 Task: Horizontally align the page to the left.
Action: Mouse moved to (47, 83)
Screenshot: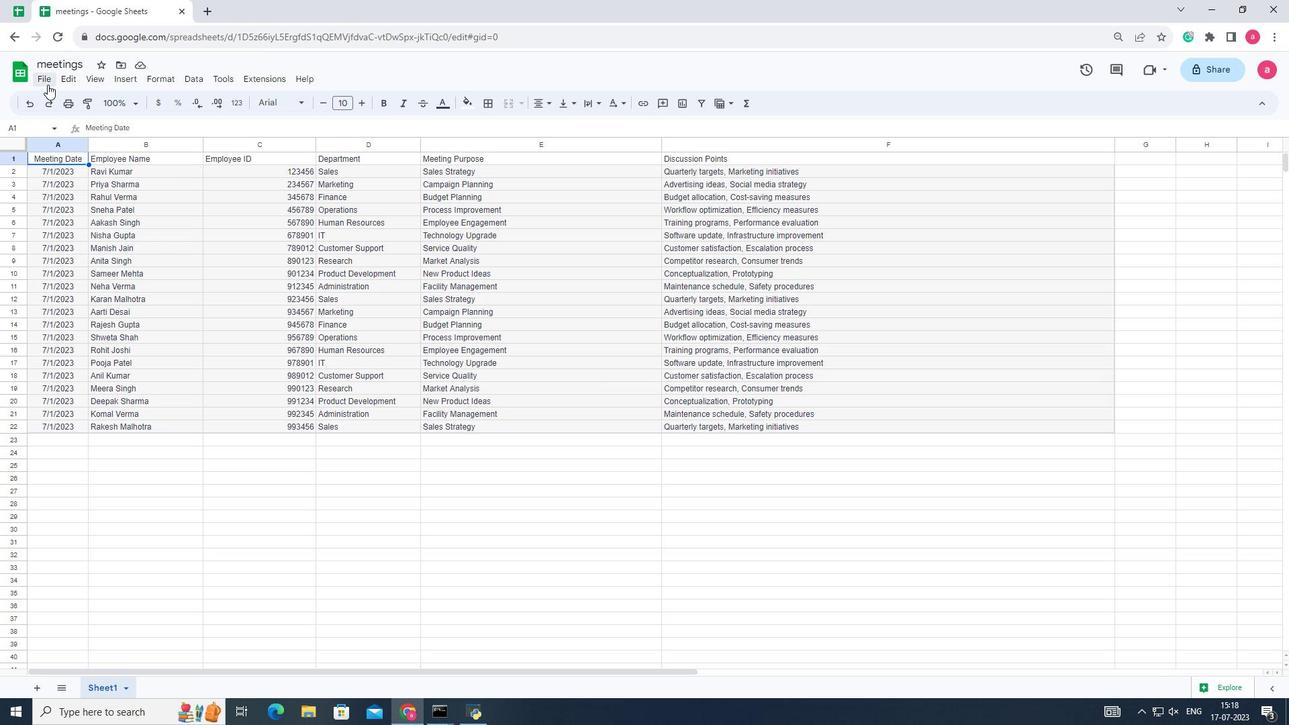 
Action: Mouse pressed left at (47, 83)
Screenshot: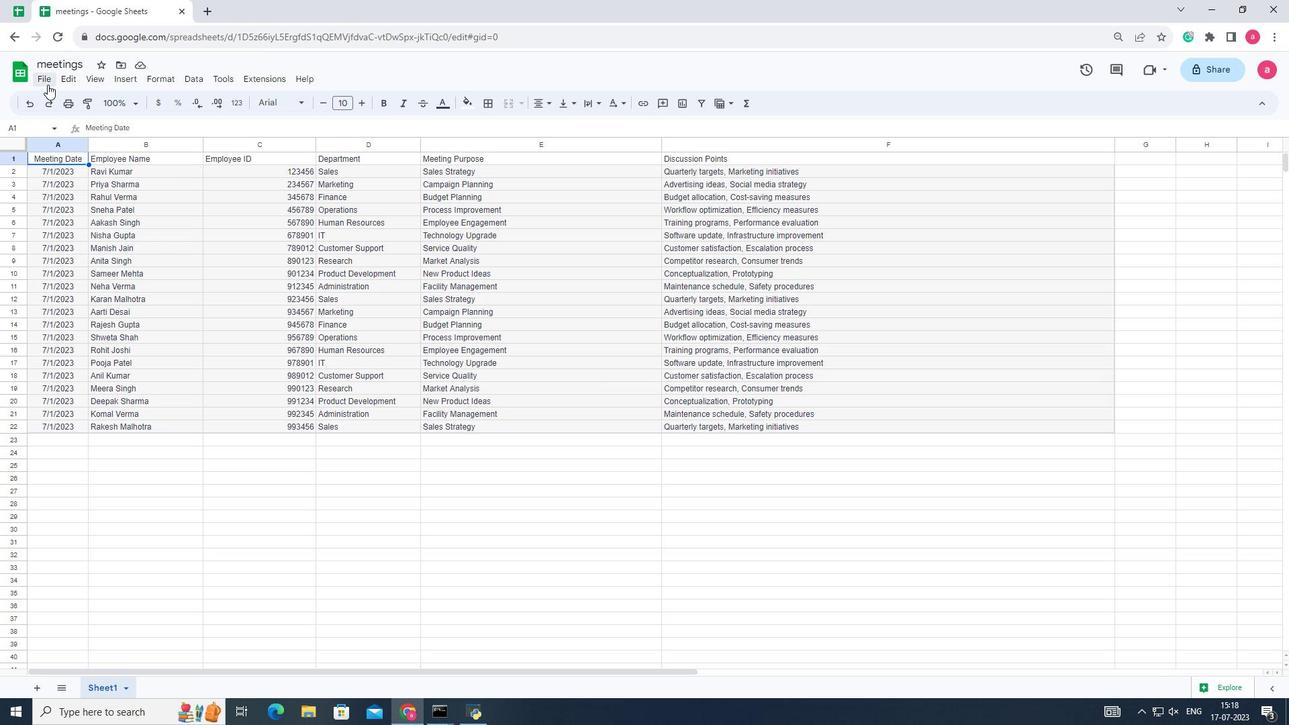 
Action: Mouse moved to (65, 439)
Screenshot: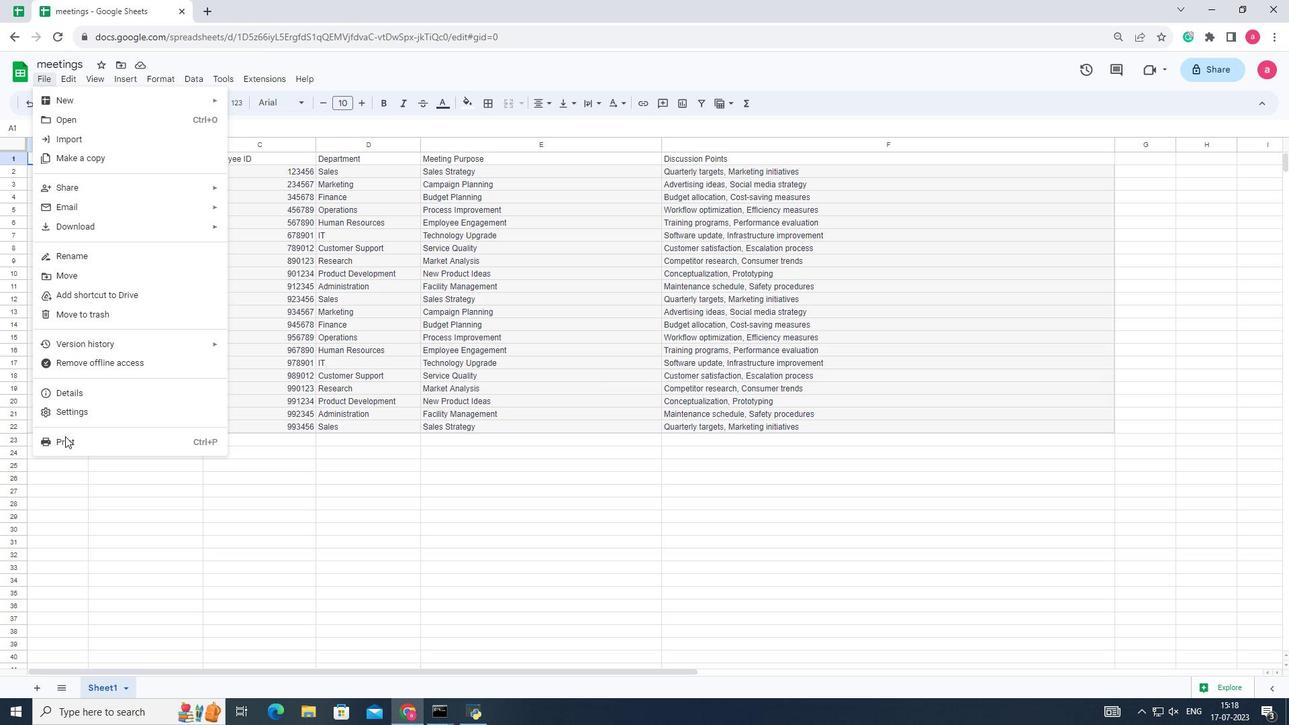 
Action: Mouse pressed left at (65, 439)
Screenshot: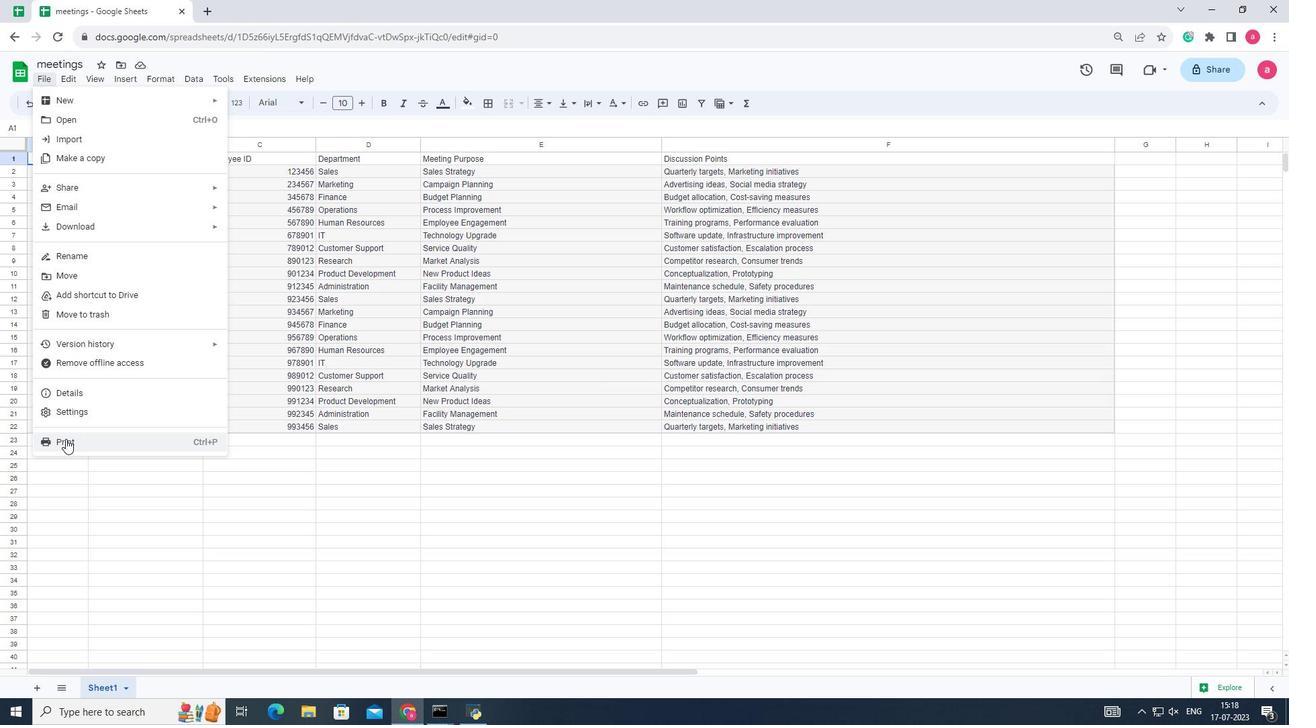 
Action: Mouse moved to (1136, 385)
Screenshot: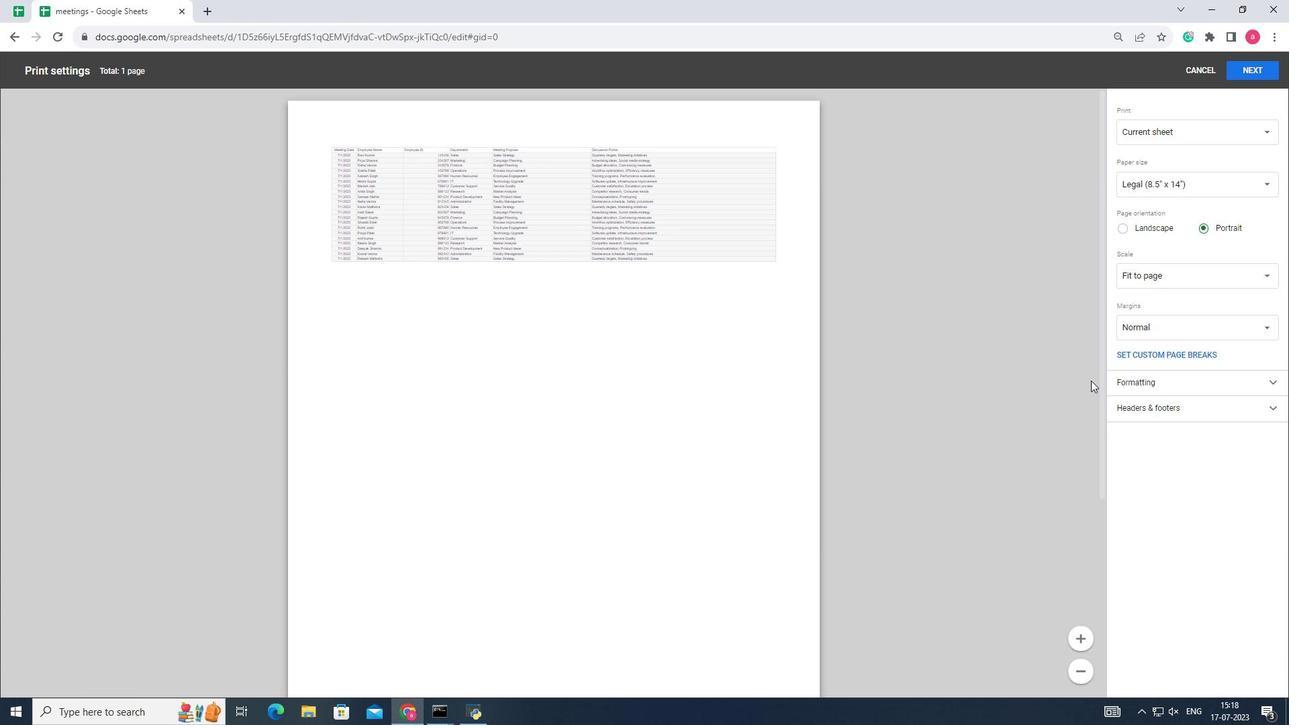 
Action: Mouse pressed left at (1136, 385)
Screenshot: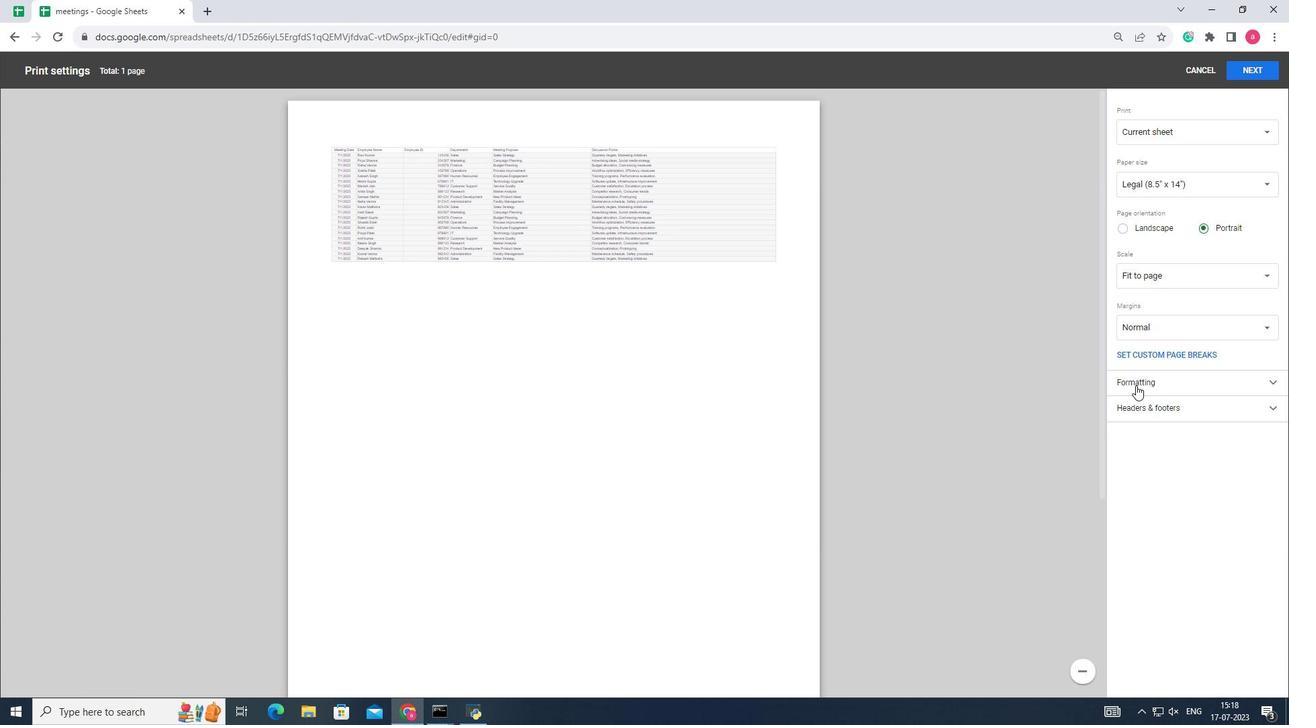 
Action: Mouse moved to (1137, 538)
Screenshot: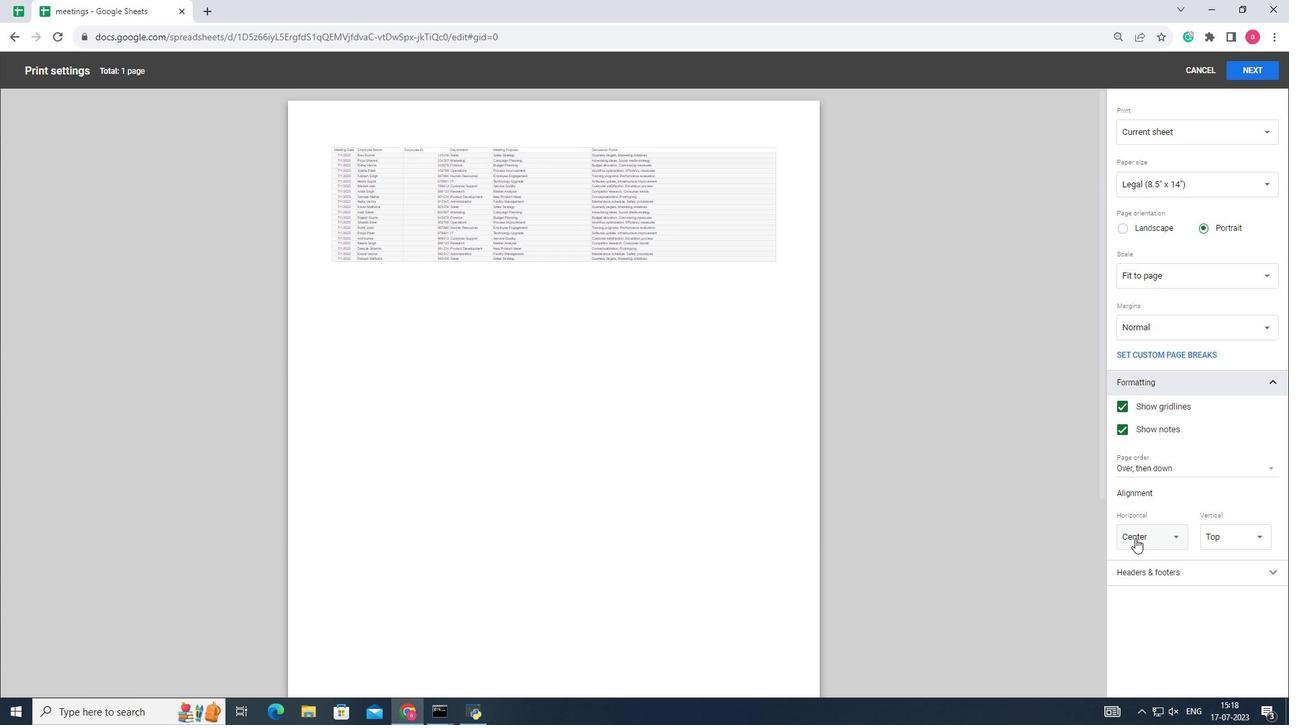 
Action: Mouse pressed left at (1137, 538)
Screenshot: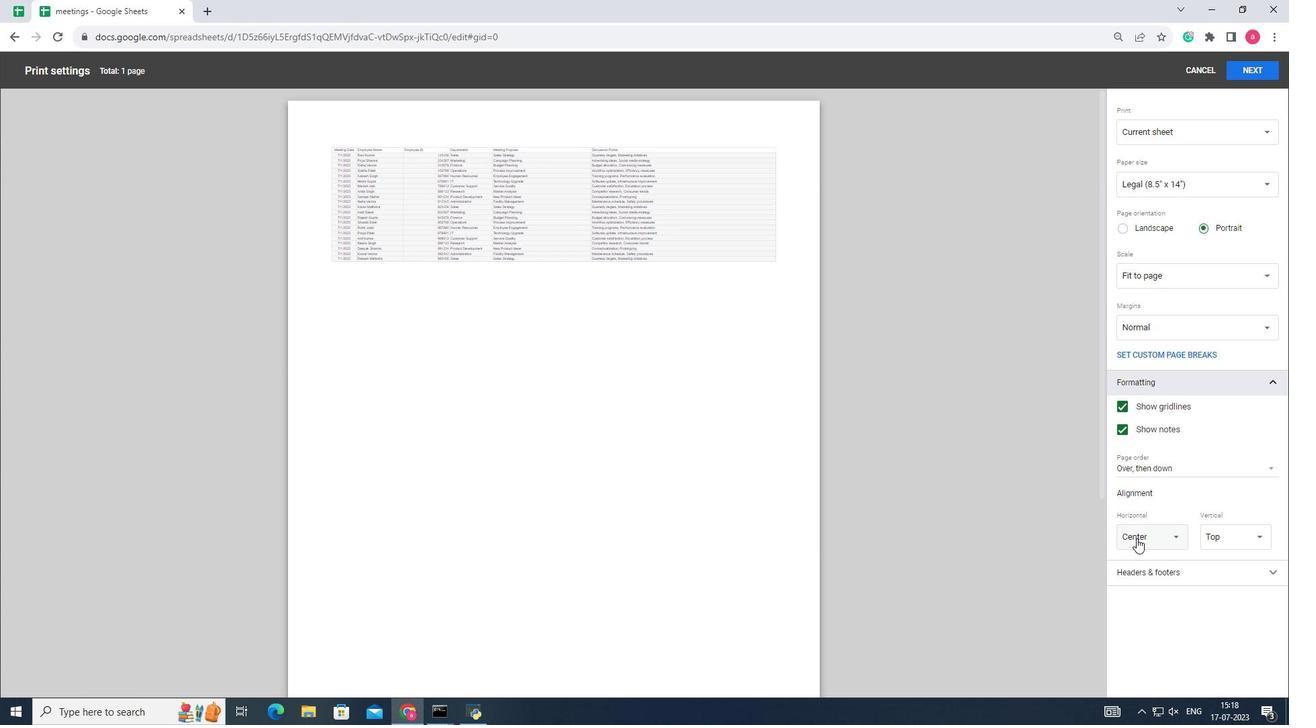
Action: Mouse moved to (1139, 548)
Screenshot: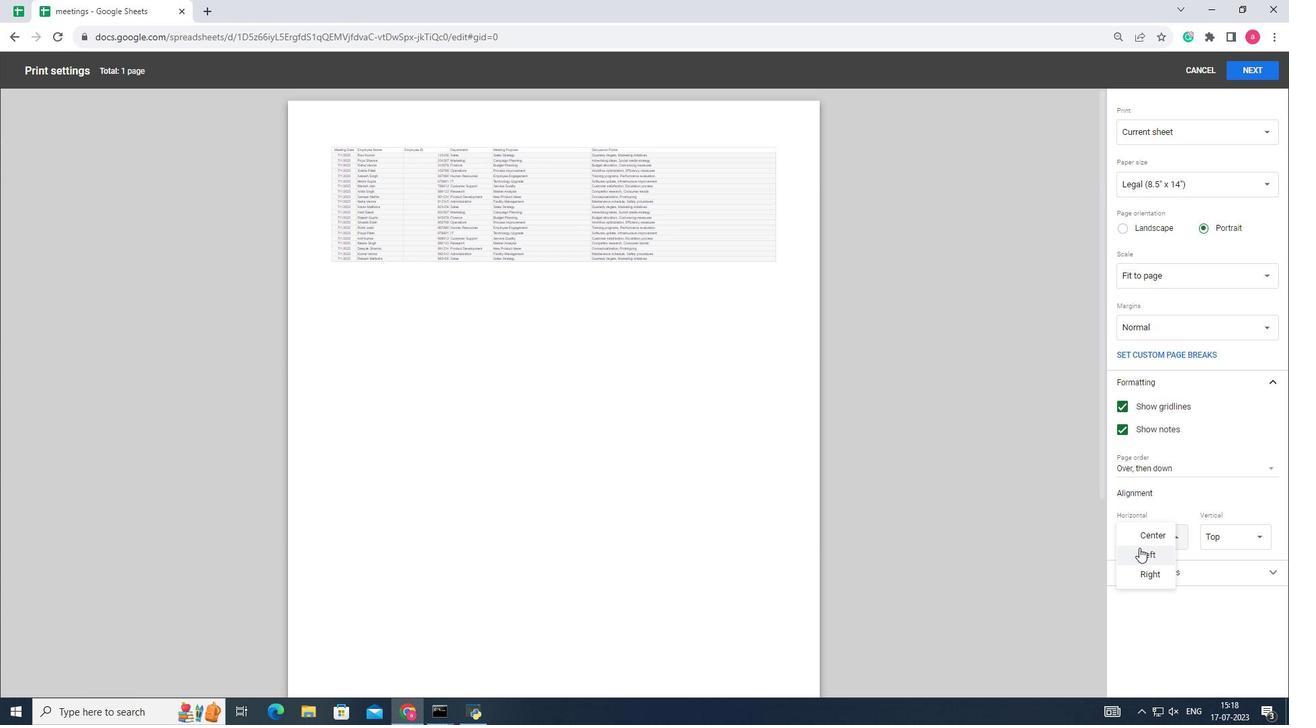
Action: Mouse pressed left at (1139, 548)
Screenshot: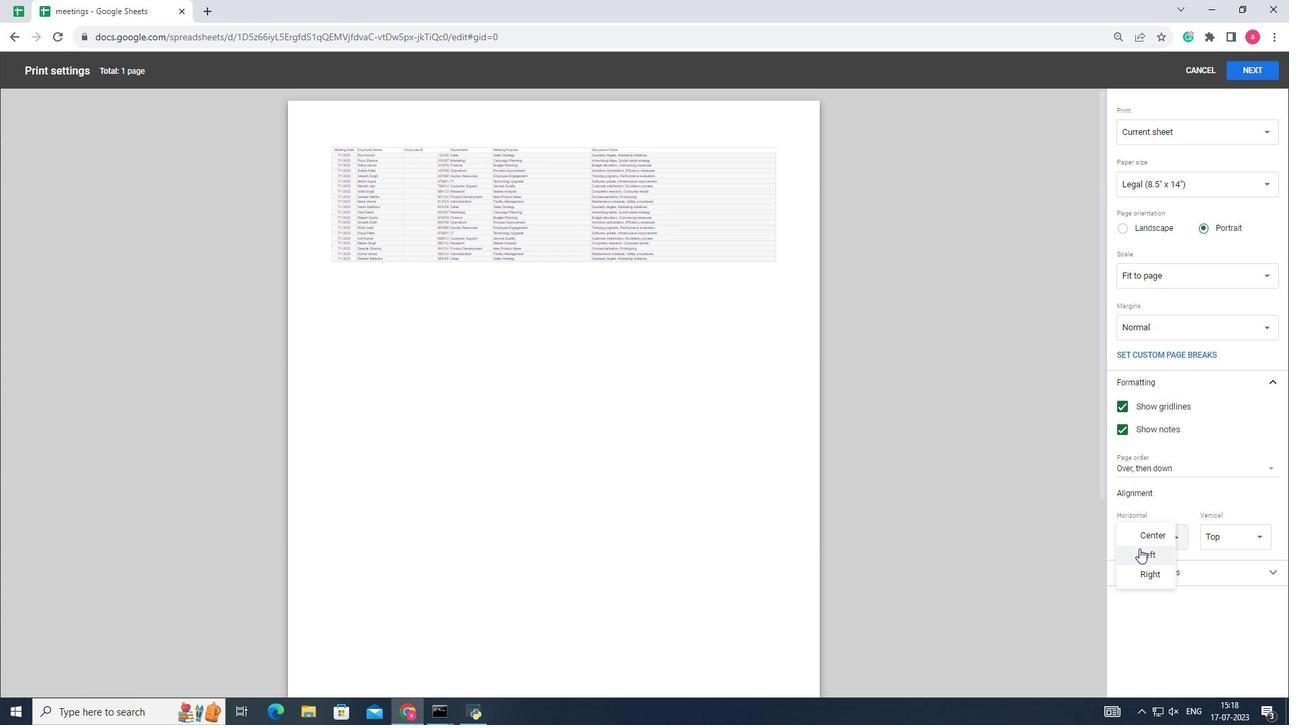 
Action: Mouse moved to (951, 421)
Screenshot: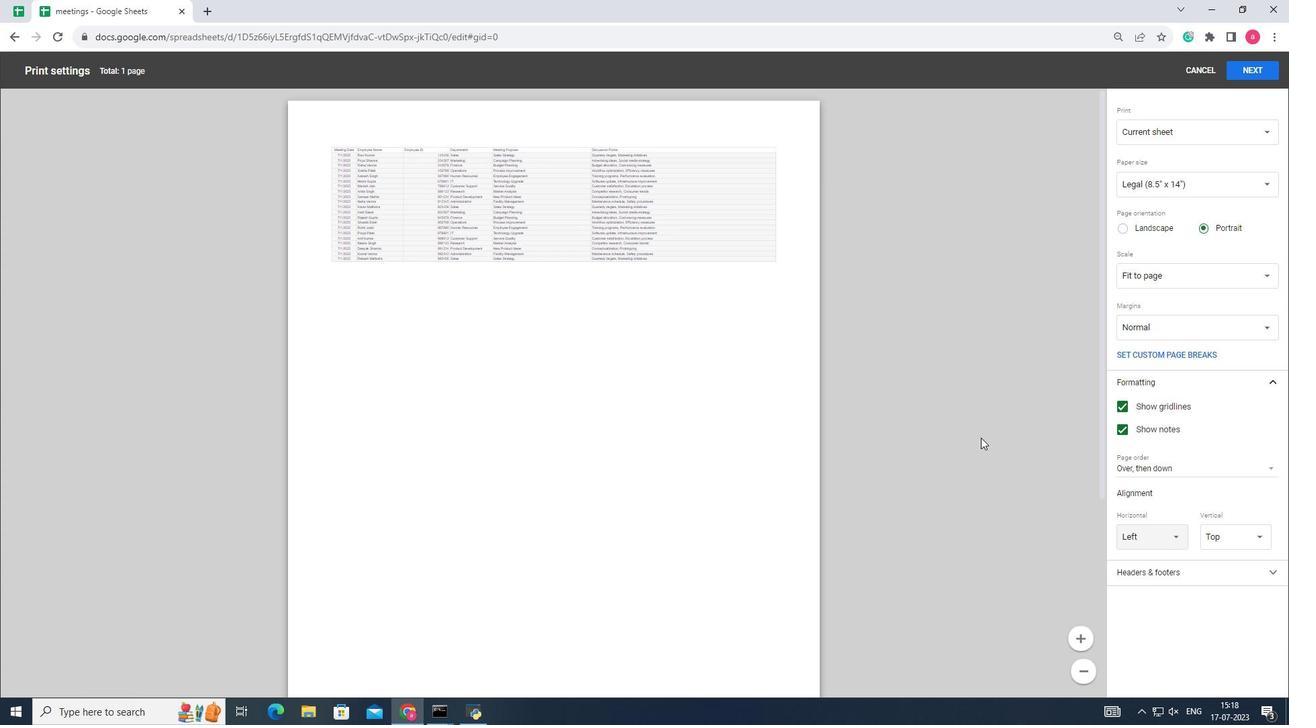 
